 Task: View and add the product "AriZona Fruit Juice Cocktail Fruit Punch (34 oz)" to cart from the store "DashMart".
Action: Mouse pressed left at (38, 75)
Screenshot: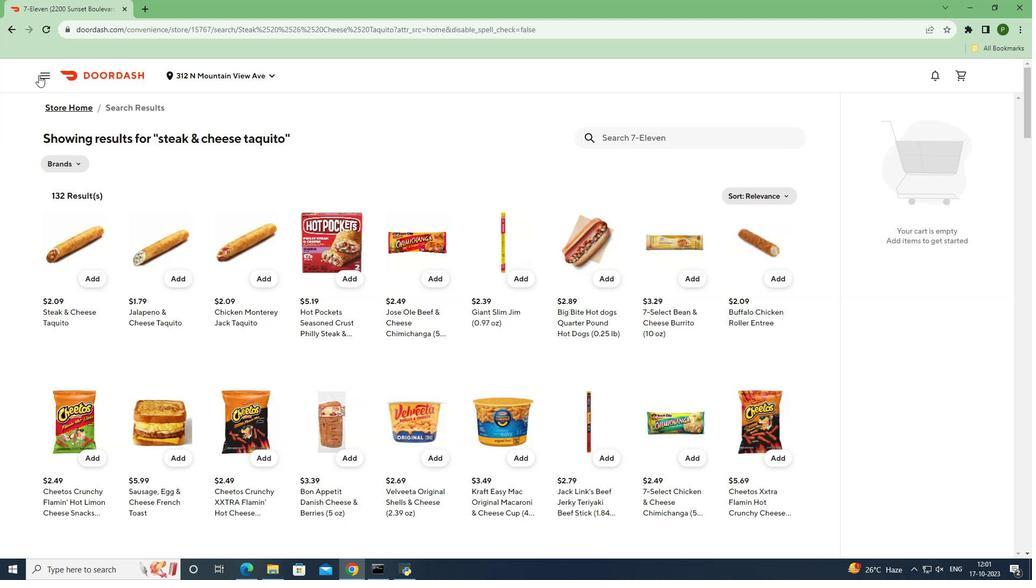 
Action: Mouse moved to (48, 151)
Screenshot: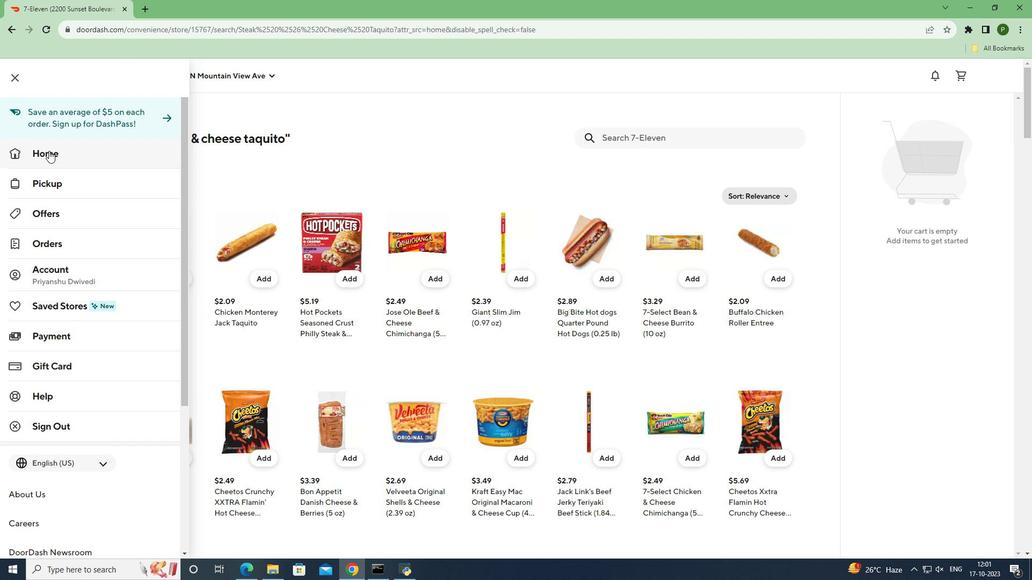 
Action: Mouse pressed left at (48, 151)
Screenshot: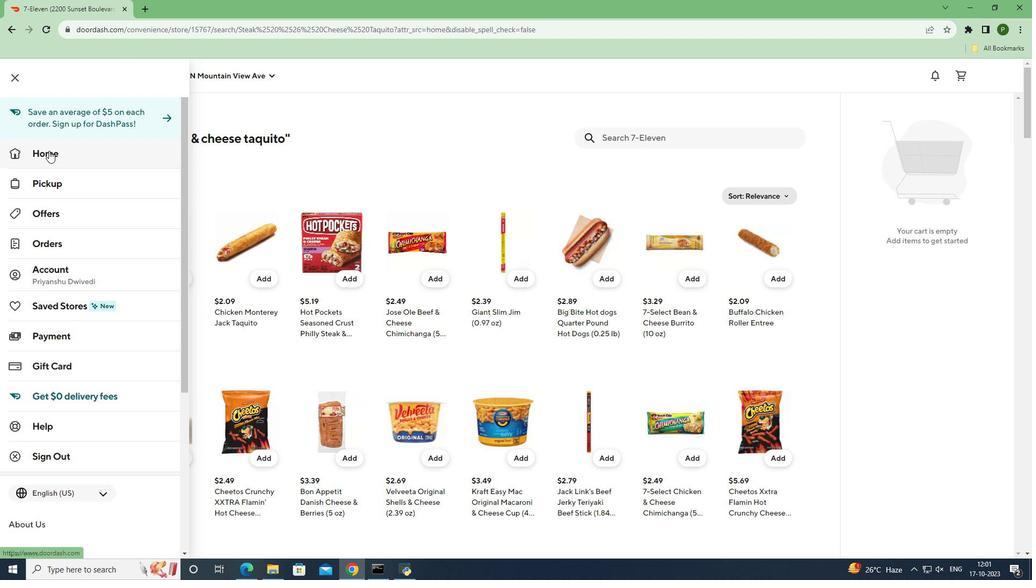 
Action: Mouse moved to (244, 115)
Screenshot: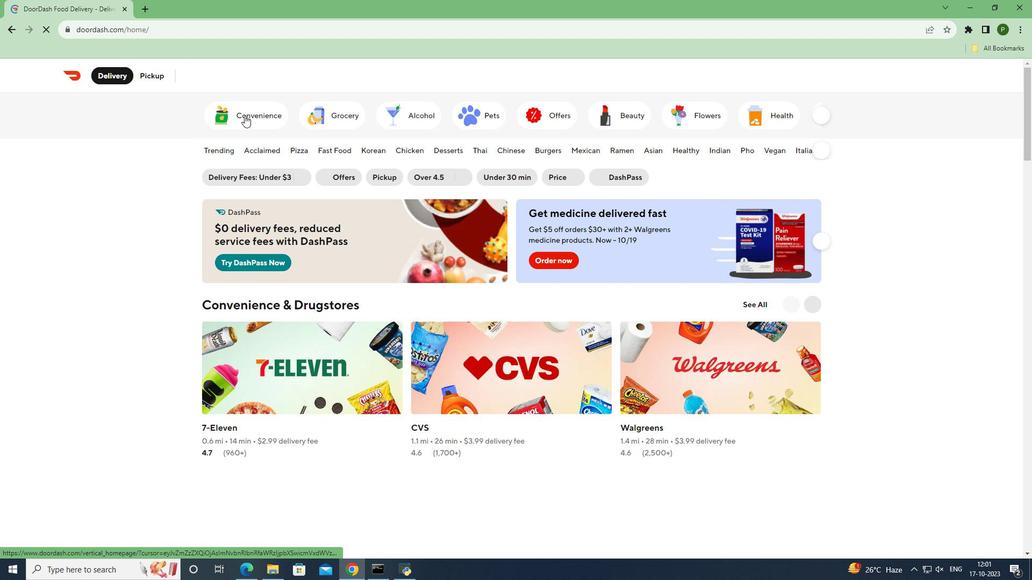 
Action: Mouse pressed left at (244, 115)
Screenshot: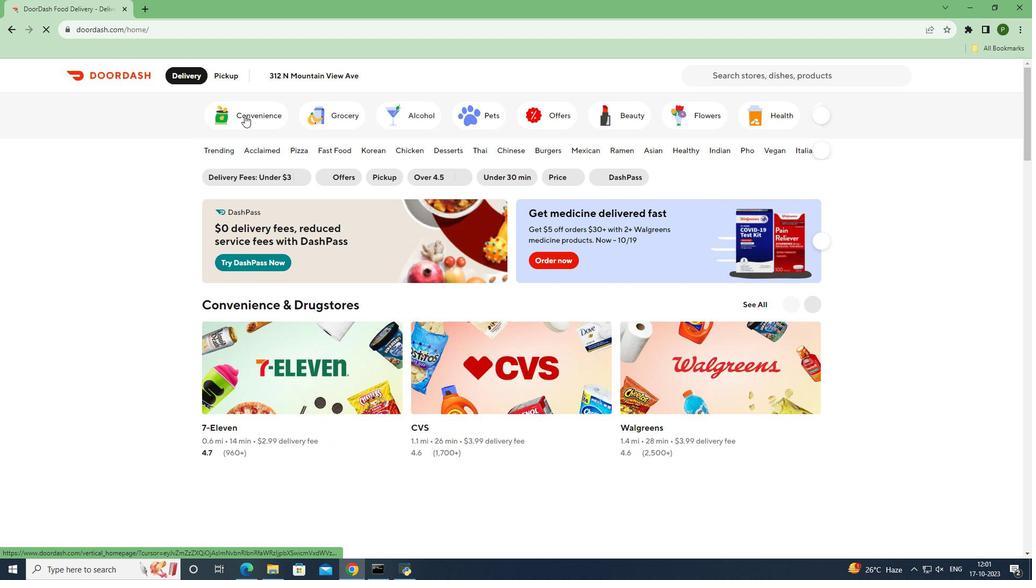 
Action: Mouse moved to (281, 338)
Screenshot: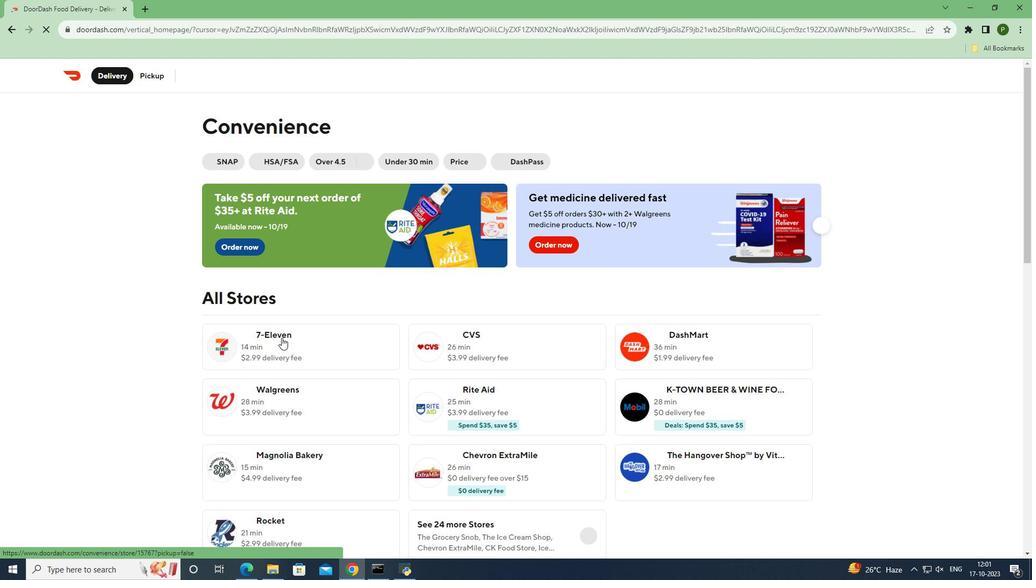 
Action: Mouse pressed left at (281, 338)
Screenshot: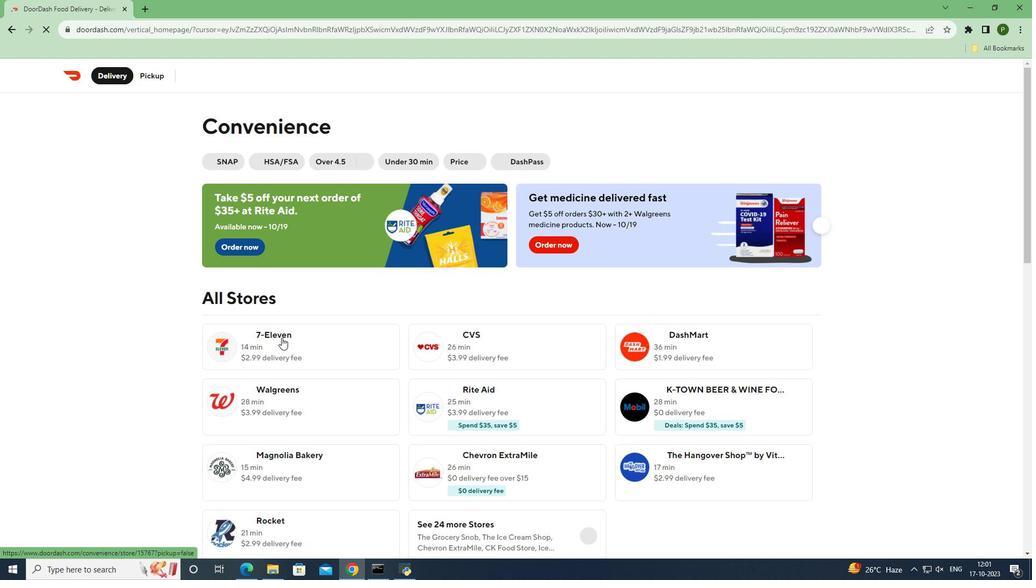 
Action: Mouse moved to (614, 173)
Screenshot: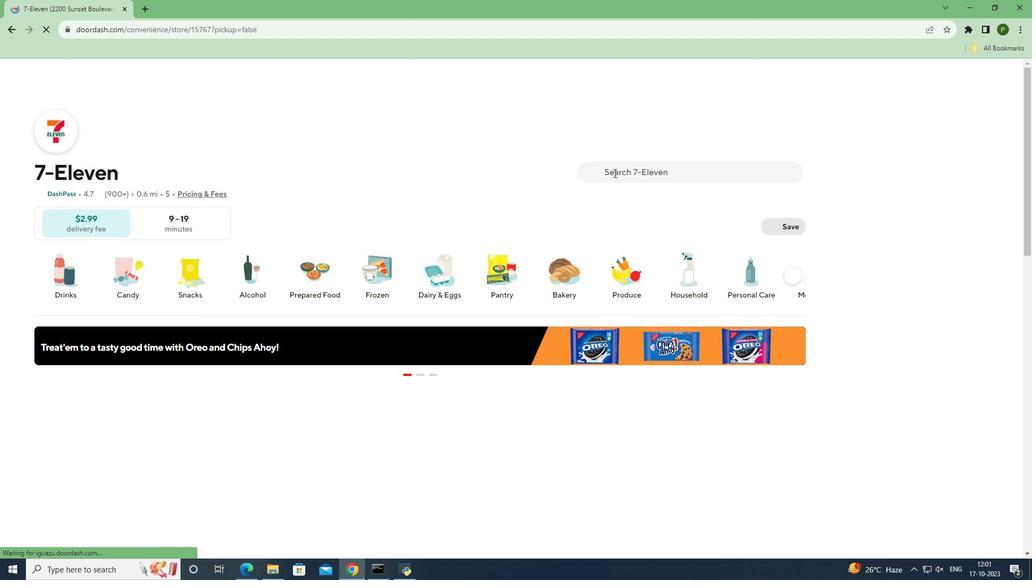 
Action: Mouse pressed left at (614, 173)
Screenshot: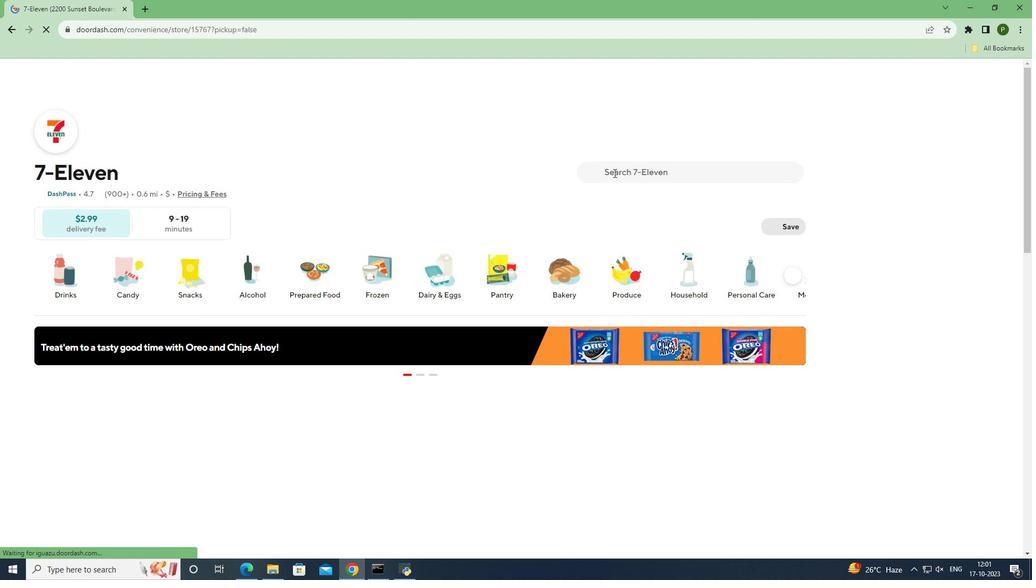 
Action: Mouse moved to (614, 172)
Screenshot: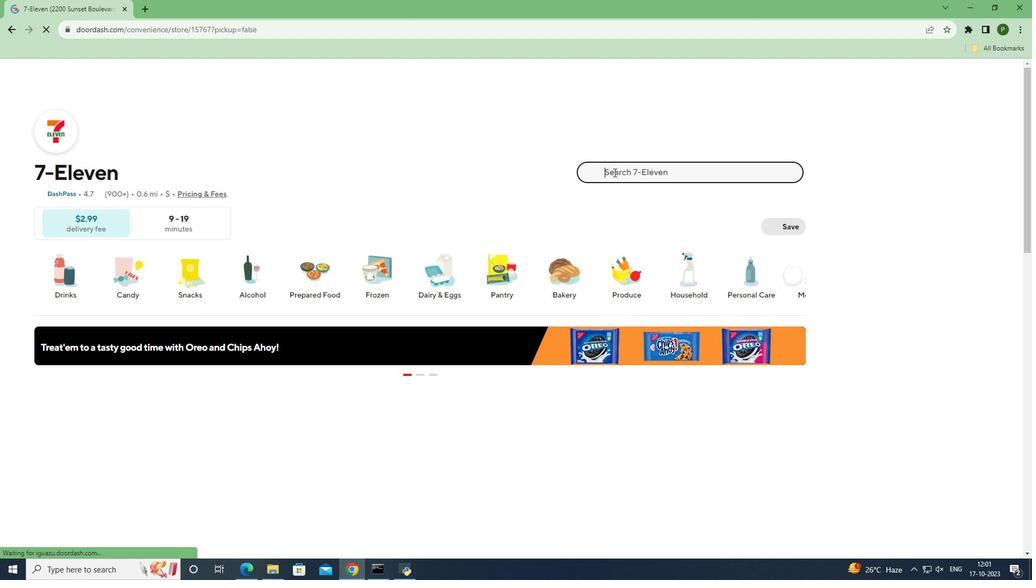 
Action: Key pressed <Key.caps_lock>A<Key.caps_lock>ri<Key.caps_lock>Z<Key.caps_lock>ona<Key.space><Key.caps_lock>F<Key.caps_lock>ruit<Key.space><Key.caps_lock>J<Key.caps_lock>uice<Key.space><Key.caps_lock>C<Key.caps_lock>ocktail<Key.space><Key.caps_lock>F<Key.caps_lock>ruit<Key.space><Key.caps_lock>P<Key.caps_lock>unch<Key.space><Key.shift_r>(34<Key.space>oz<Key.shift_r>)<Key.enter>
Screenshot: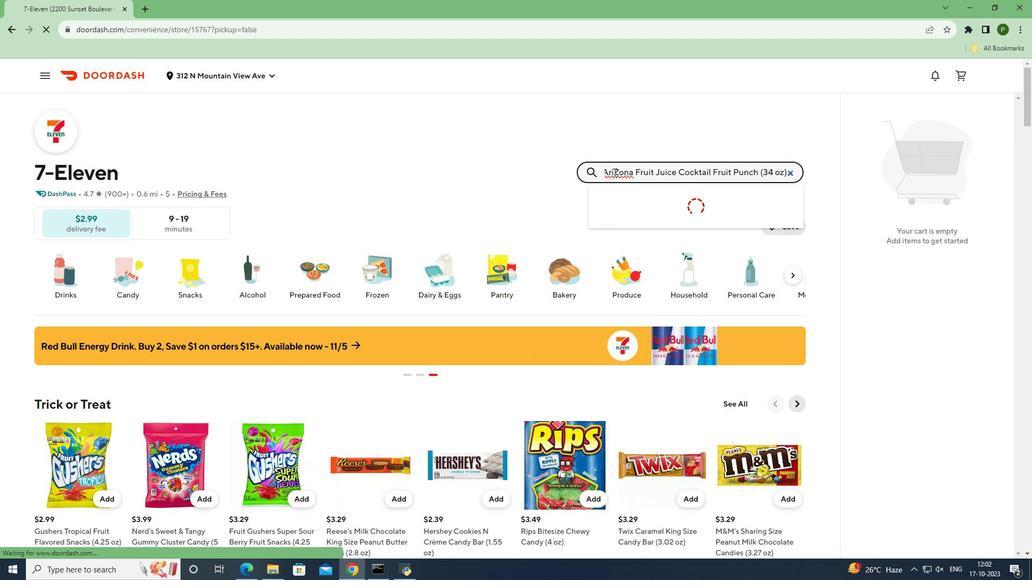 
Action: Mouse moved to (95, 278)
Screenshot: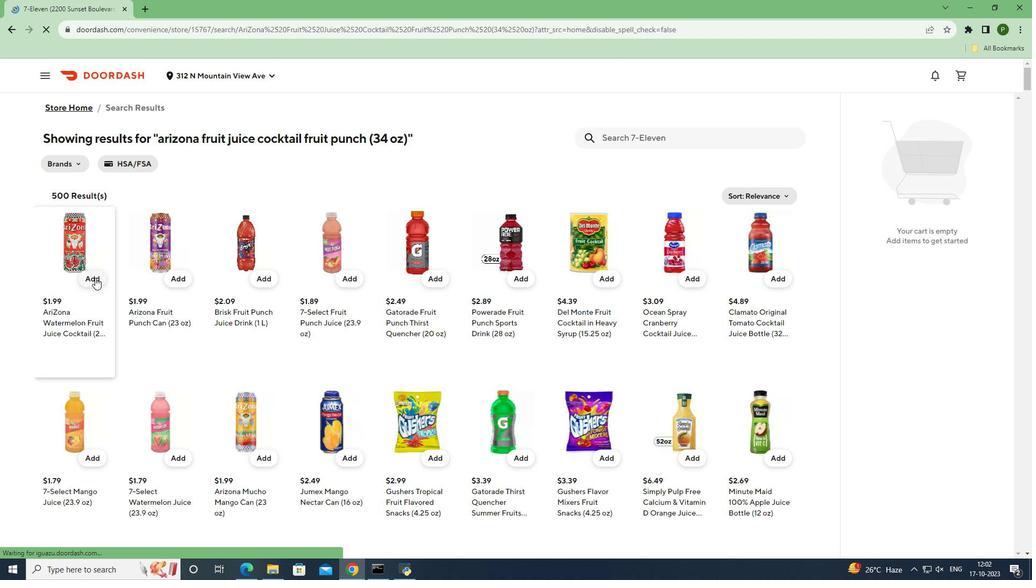 
Action: Mouse pressed left at (95, 278)
Screenshot: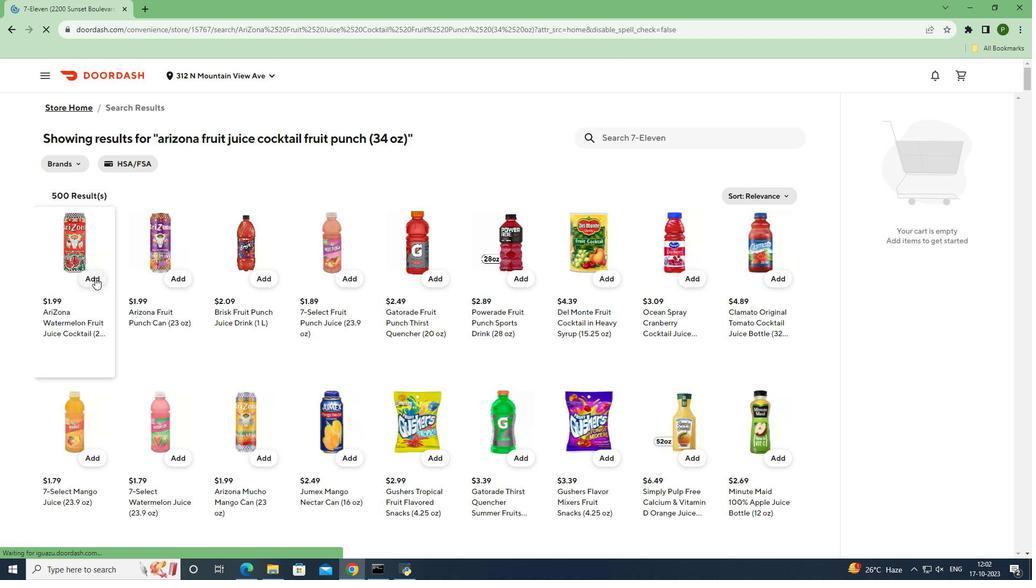 
Action: Mouse moved to (131, 341)
Screenshot: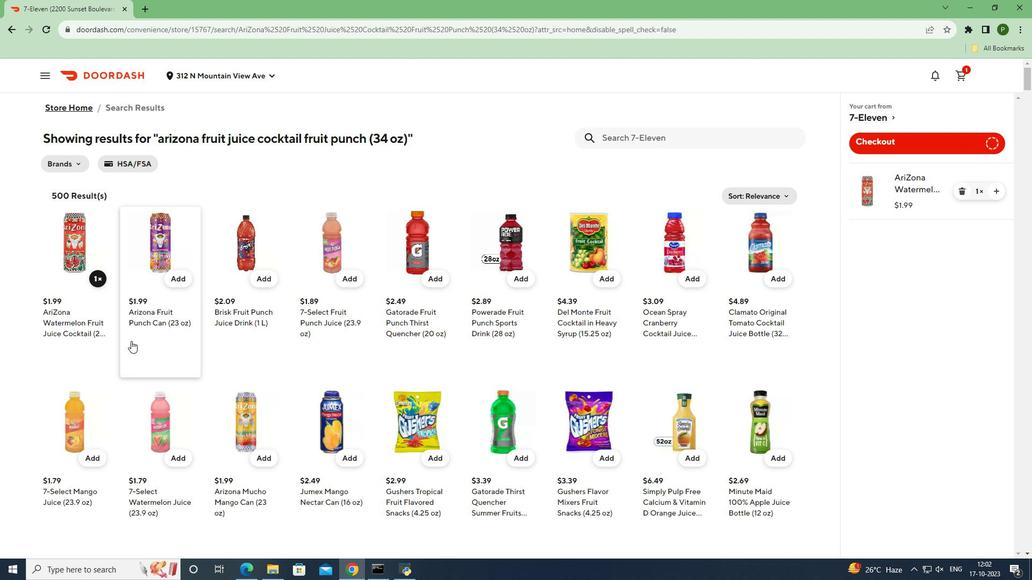 
